Task: Select the false option in the Auto Repository Detection.
Action: Mouse moved to (21, 606)
Screenshot: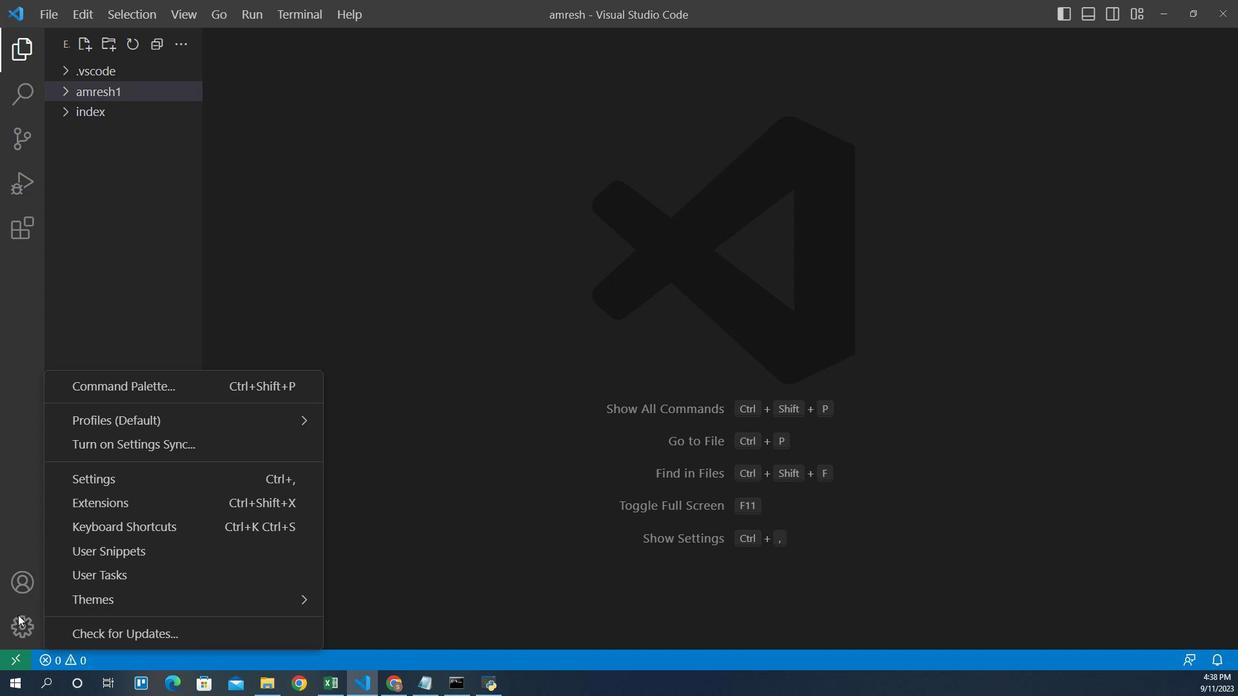
Action: Mouse pressed left at (21, 606)
Screenshot: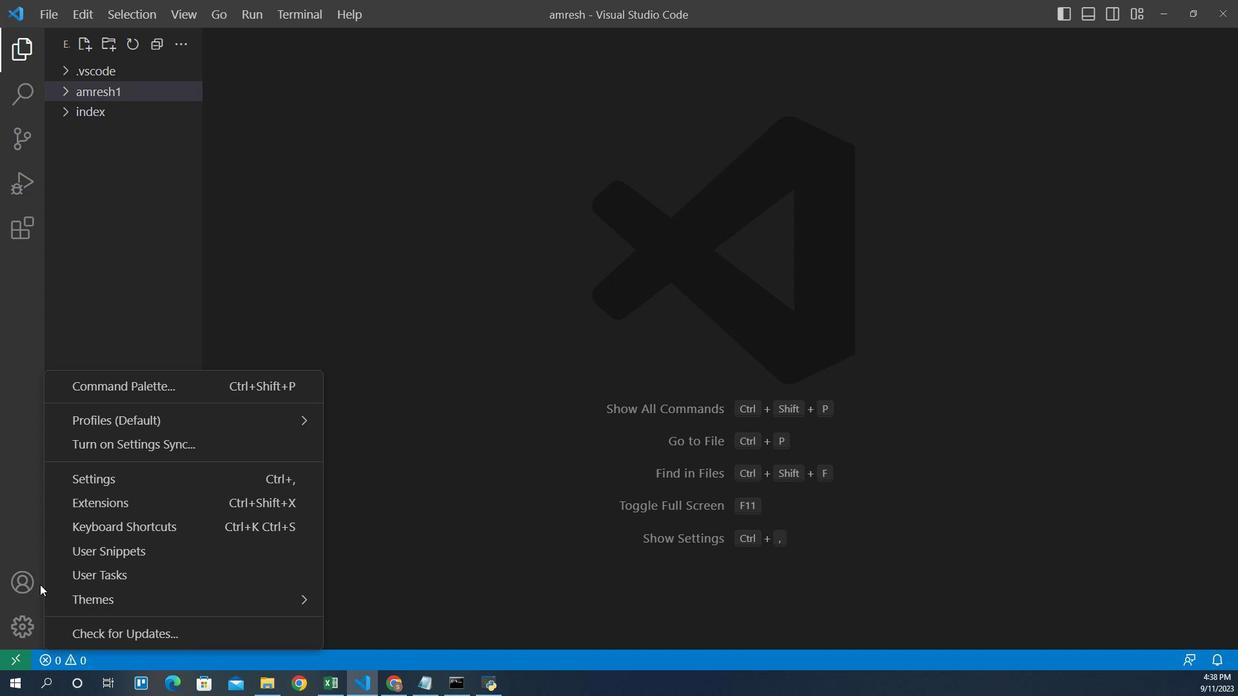 
Action: Mouse moved to (87, 479)
Screenshot: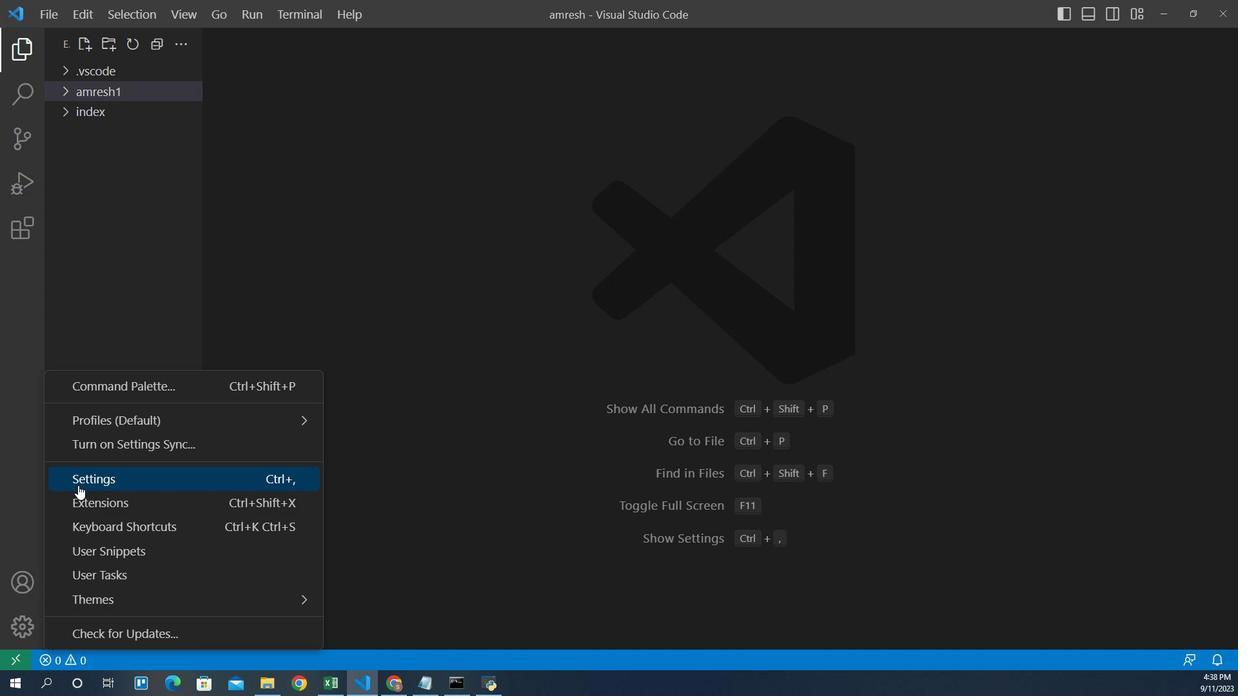 
Action: Mouse pressed left at (87, 479)
Screenshot: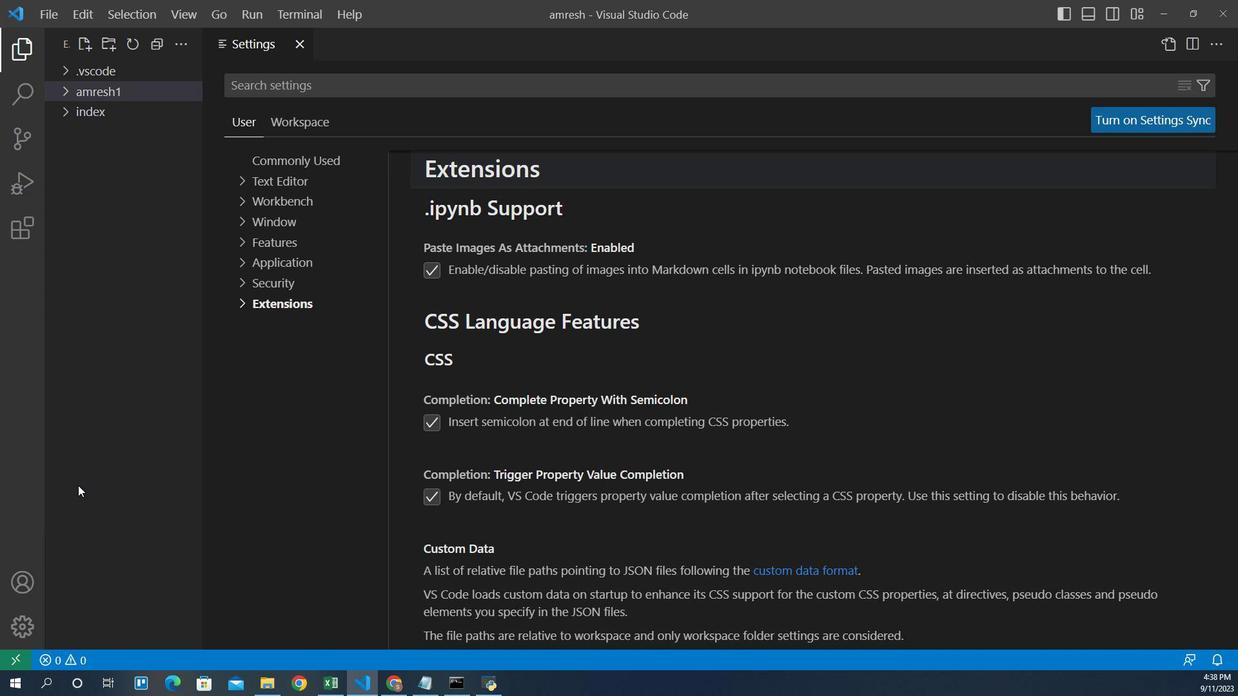 
Action: Mouse moved to (241, 306)
Screenshot: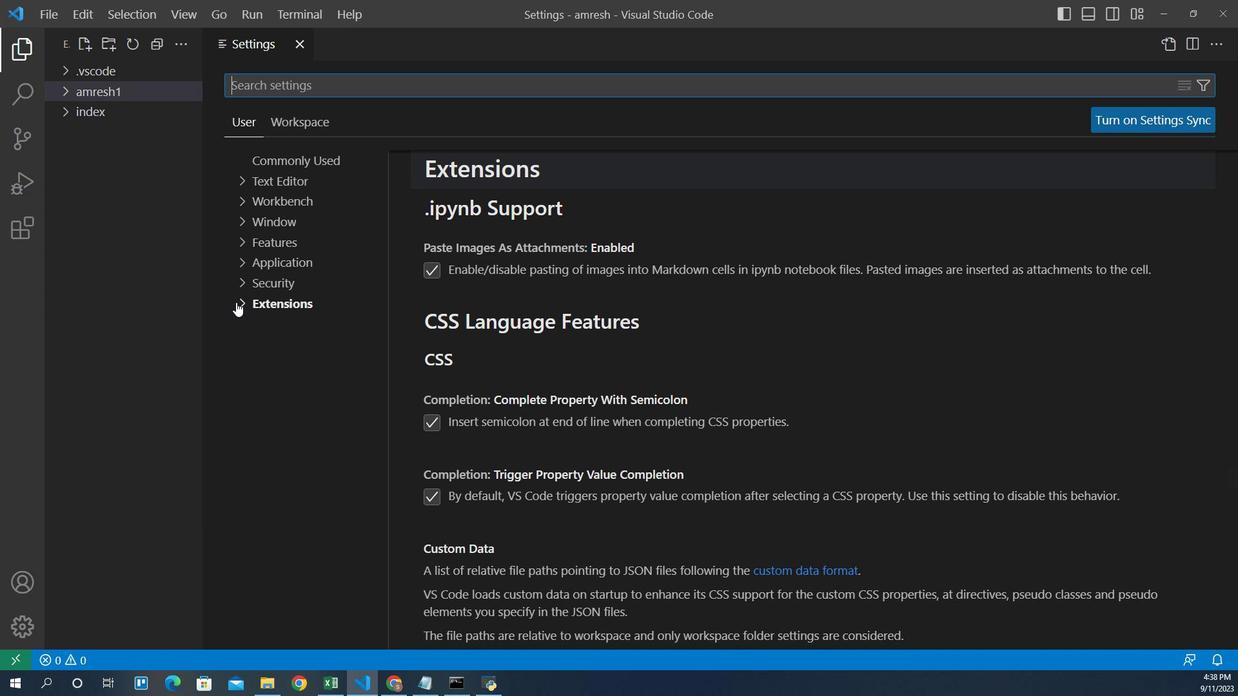 
Action: Mouse pressed left at (241, 306)
Screenshot: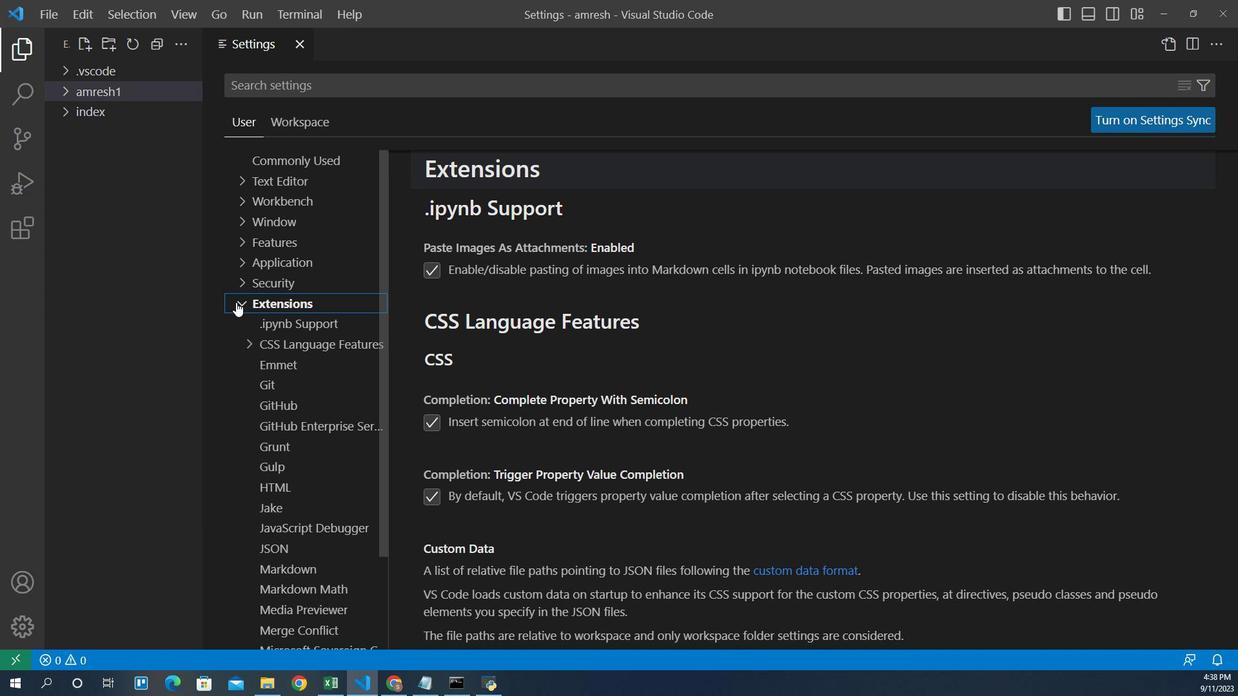 
Action: Mouse moved to (274, 390)
Screenshot: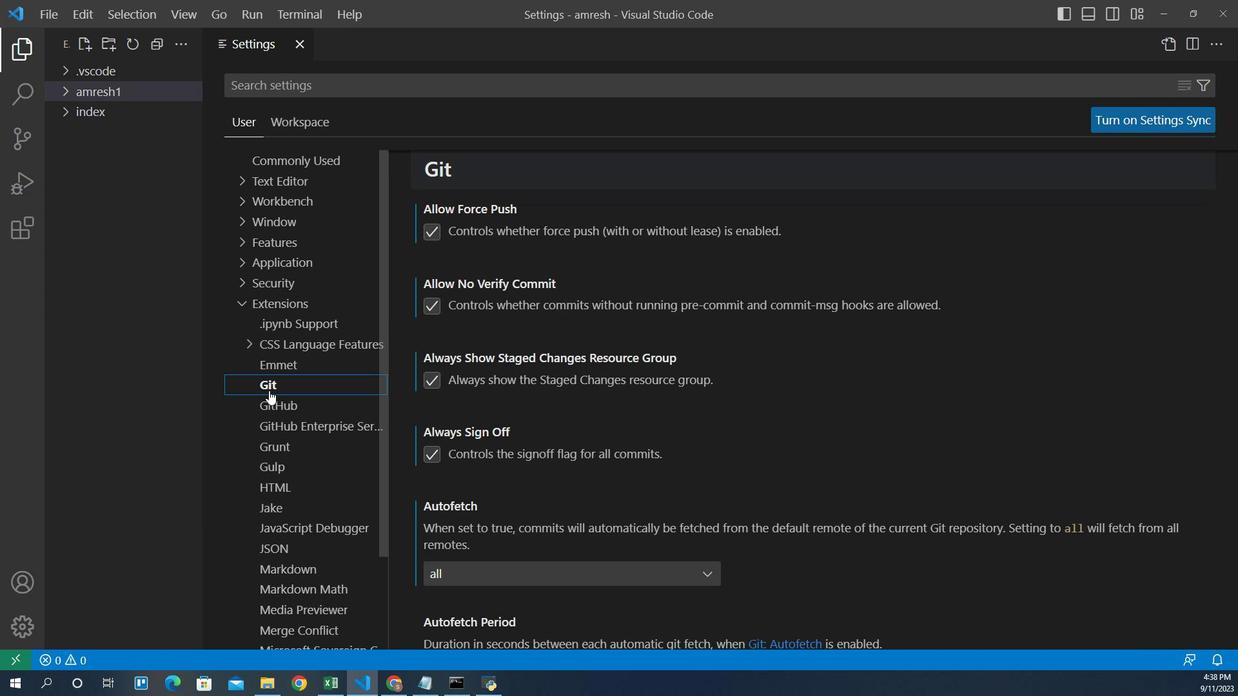 
Action: Mouse pressed left at (274, 390)
Screenshot: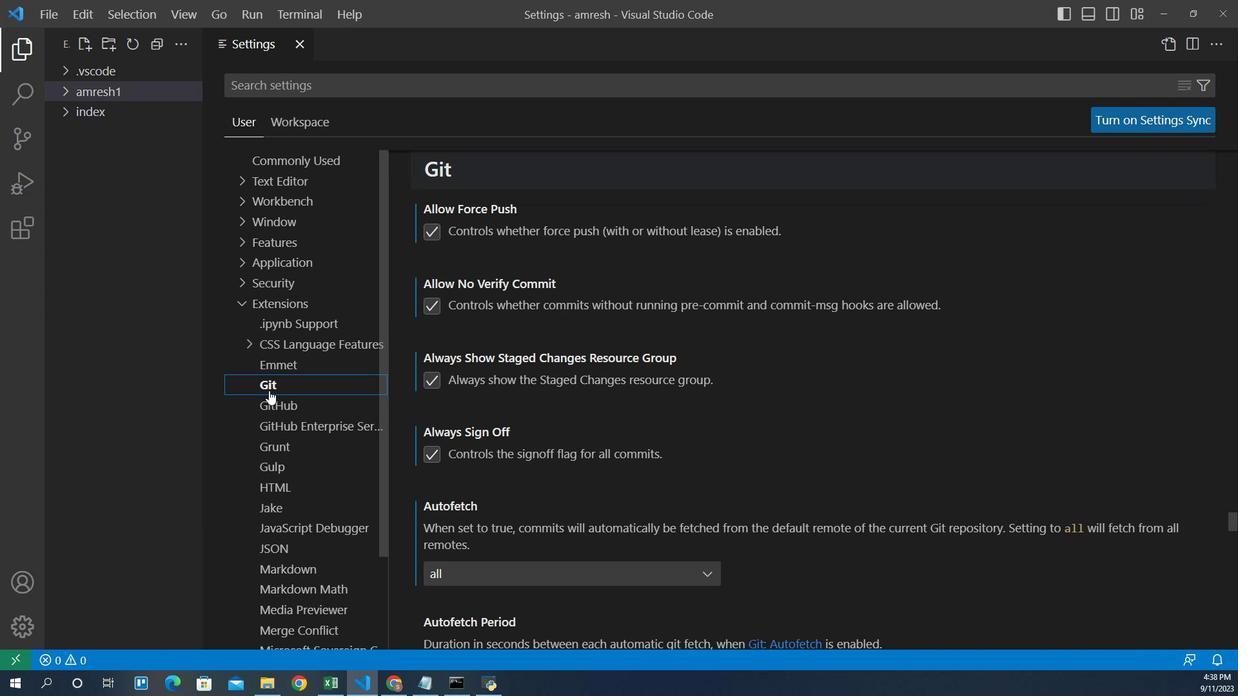 
Action: Mouse moved to (525, 502)
Screenshot: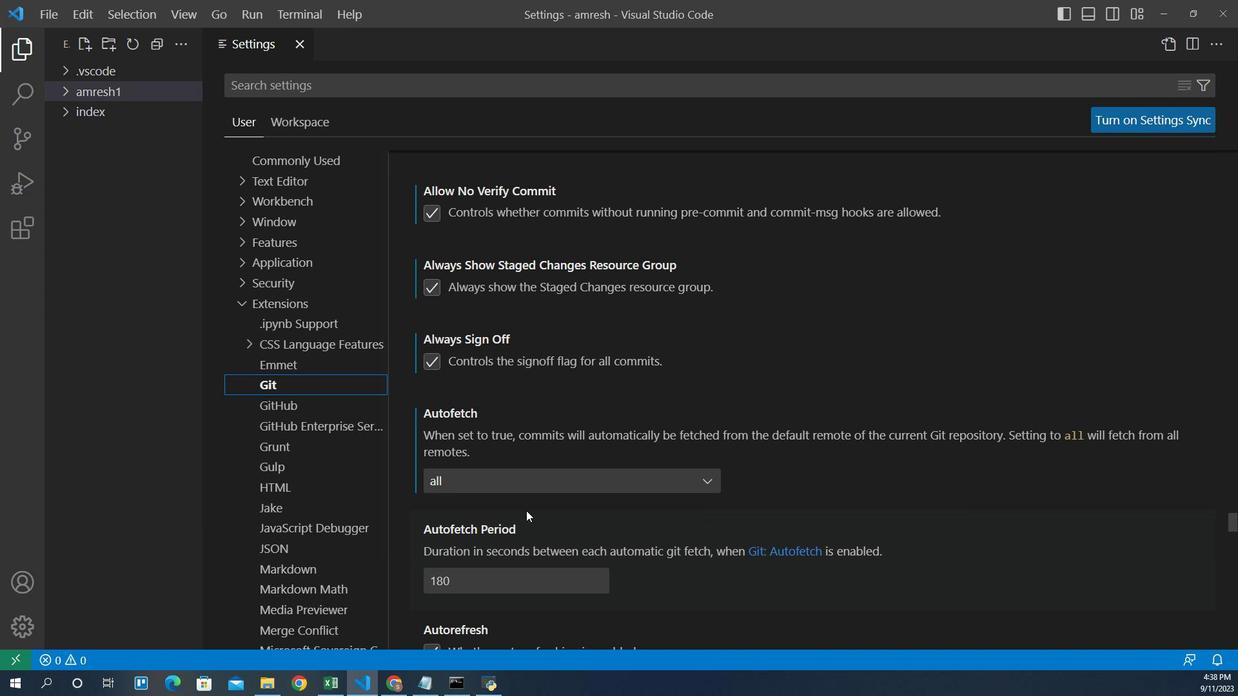 
Action: Mouse scrolled (525, 502) with delta (0, 0)
Screenshot: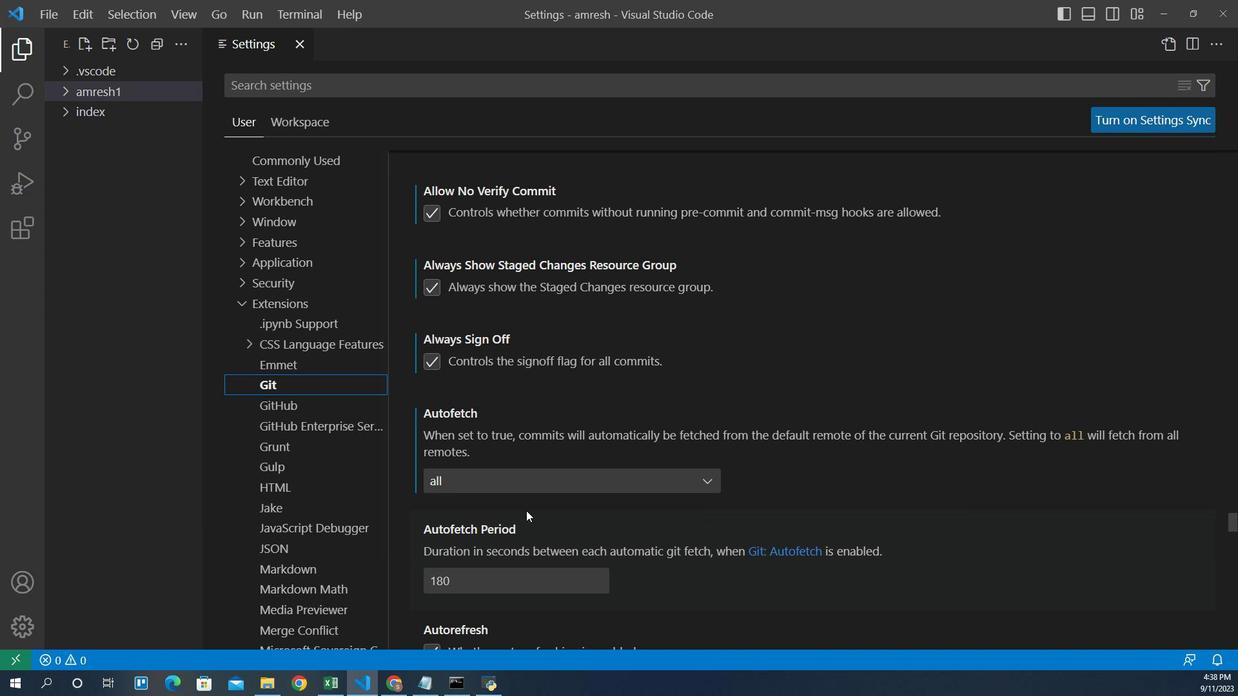 
Action: Mouse scrolled (525, 502) with delta (0, 0)
Screenshot: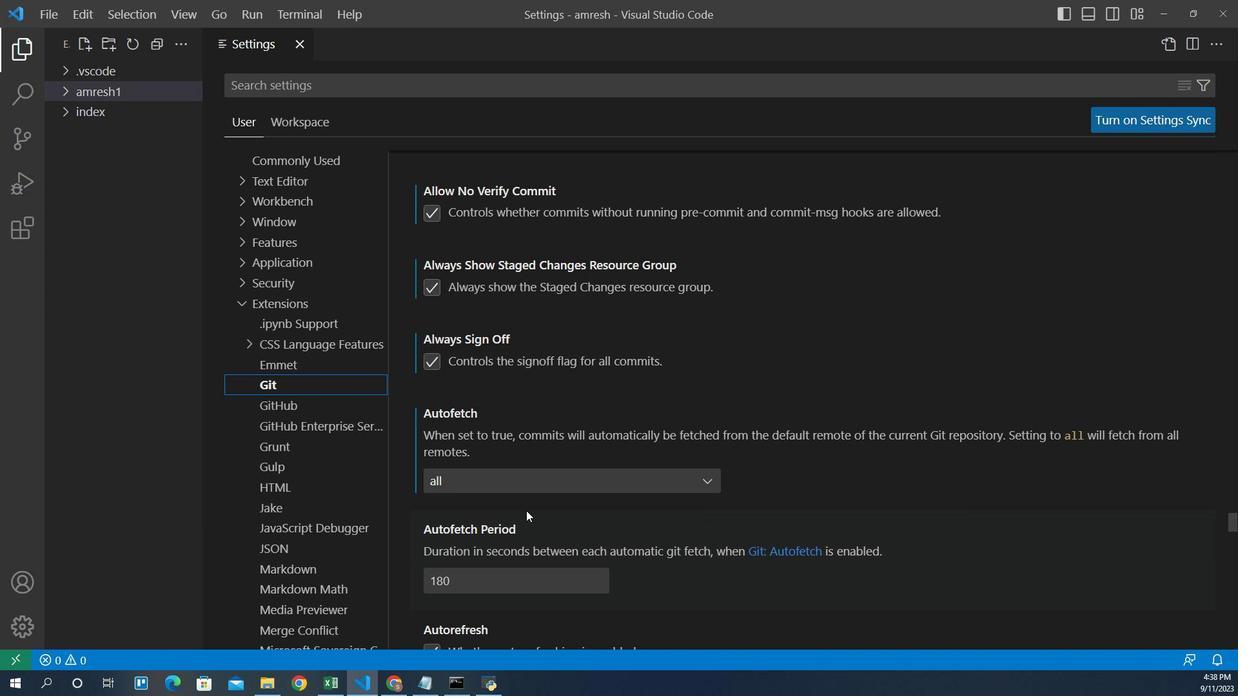 
Action: Mouse scrolled (525, 503) with delta (0, 0)
Screenshot: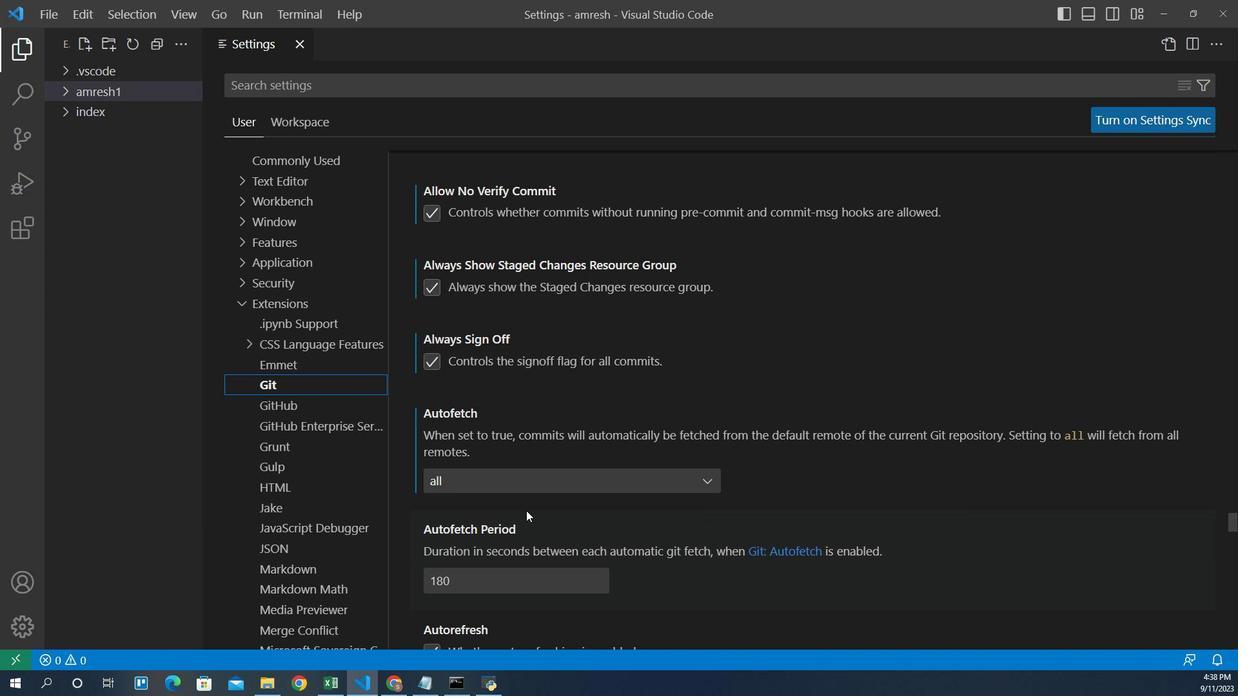 
Action: Mouse scrolled (525, 502) with delta (0, 0)
Screenshot: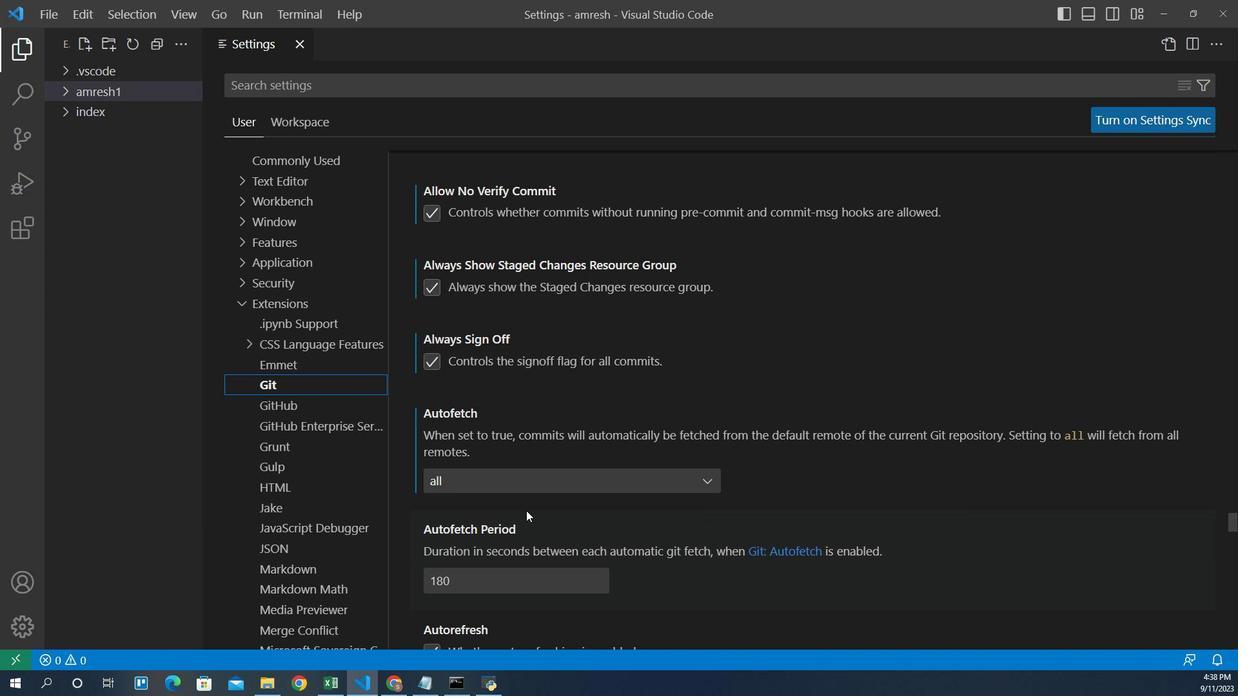 
Action: Mouse scrolled (525, 503) with delta (0, 0)
Screenshot: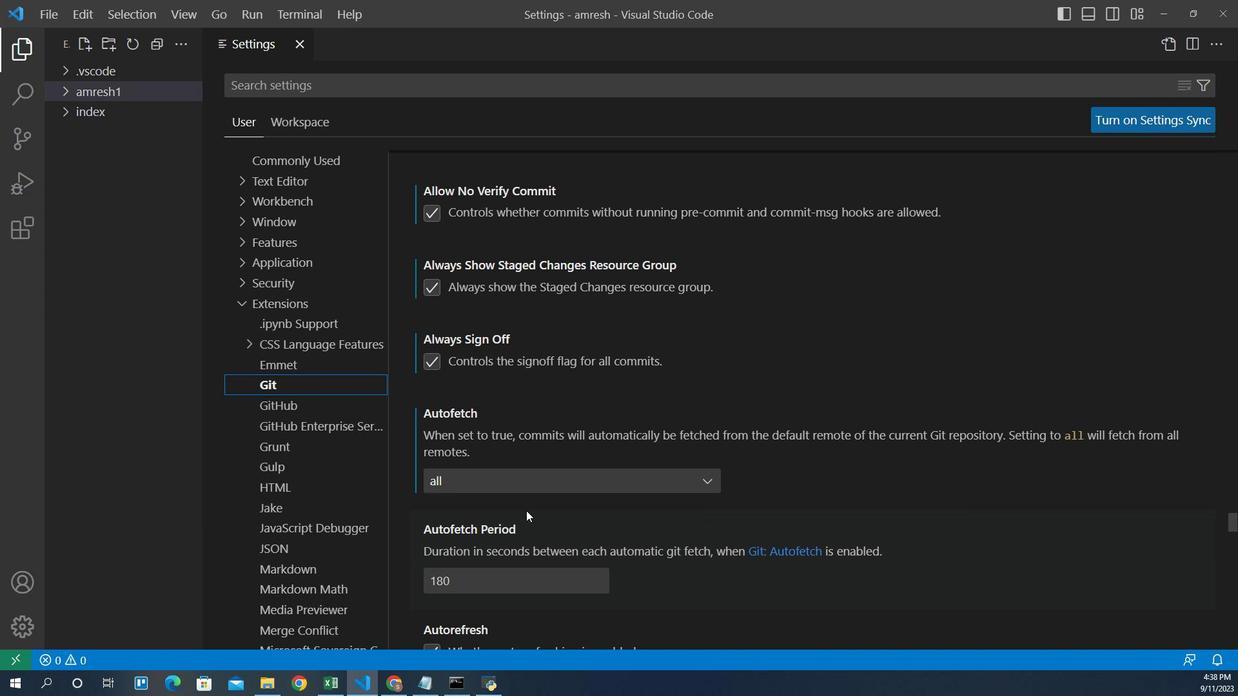 
Action: Mouse scrolled (525, 502) with delta (0, 0)
Screenshot: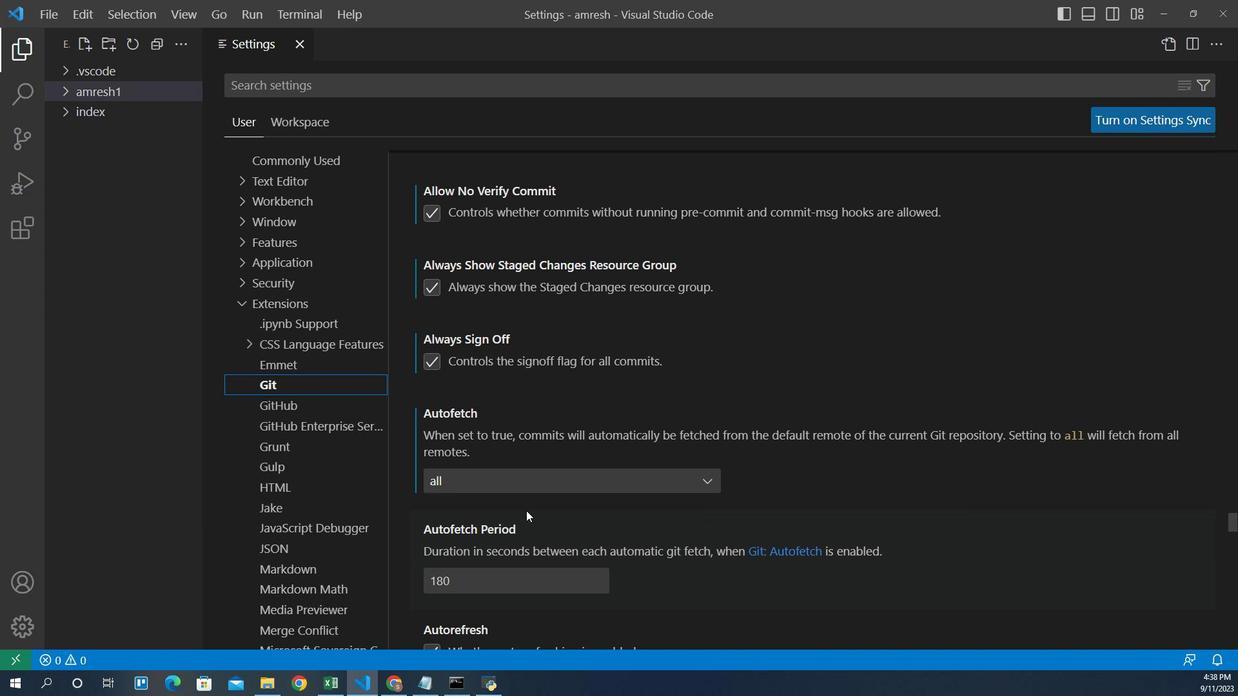 
Action: Mouse scrolled (525, 502) with delta (0, 0)
Screenshot: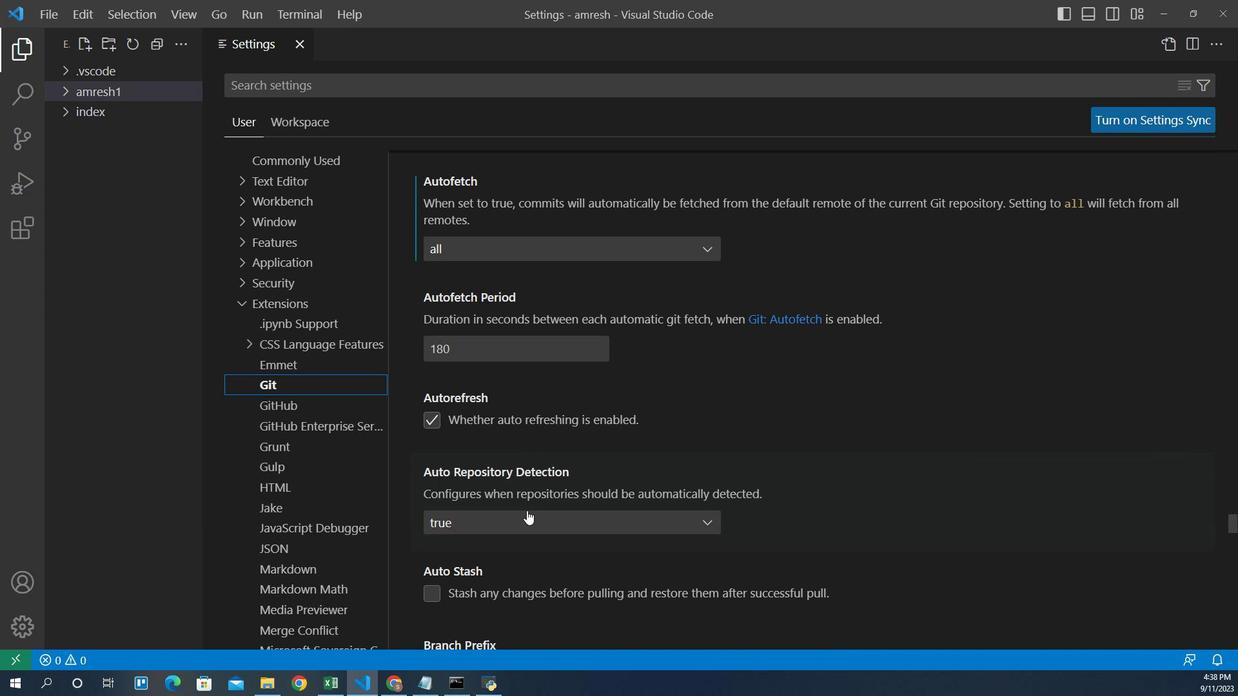 
Action: Mouse scrolled (525, 502) with delta (0, 0)
Screenshot: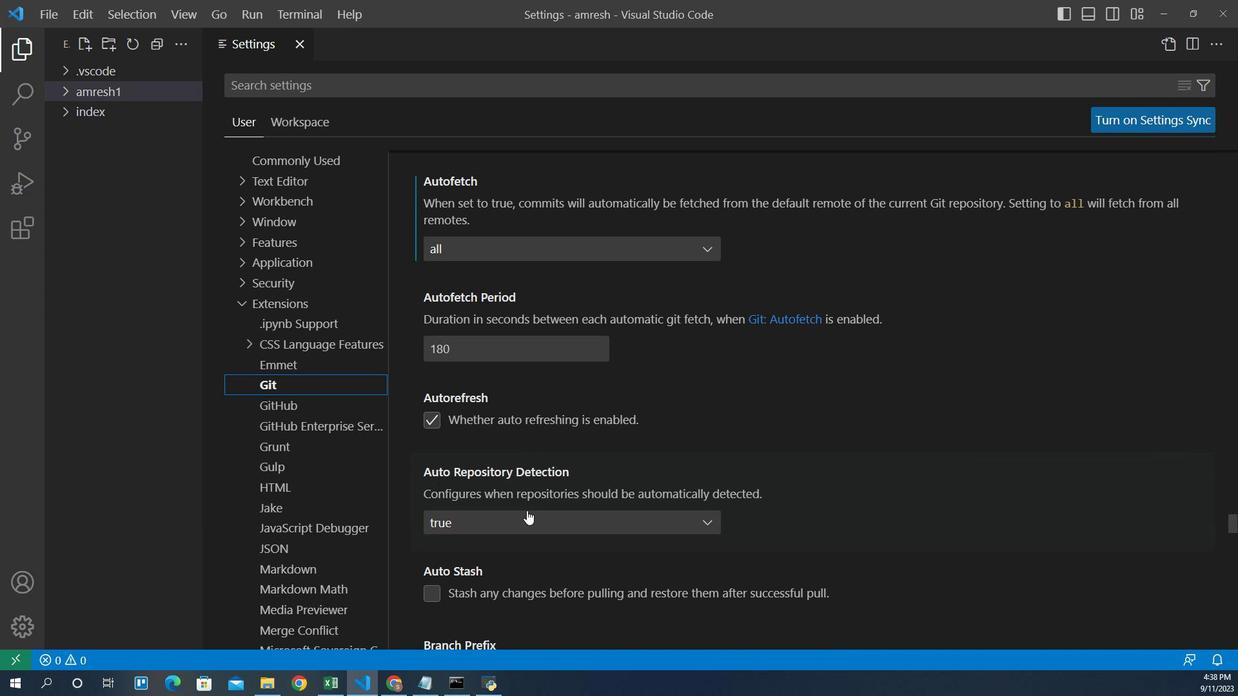 
Action: Mouse scrolled (525, 502) with delta (0, 0)
Screenshot: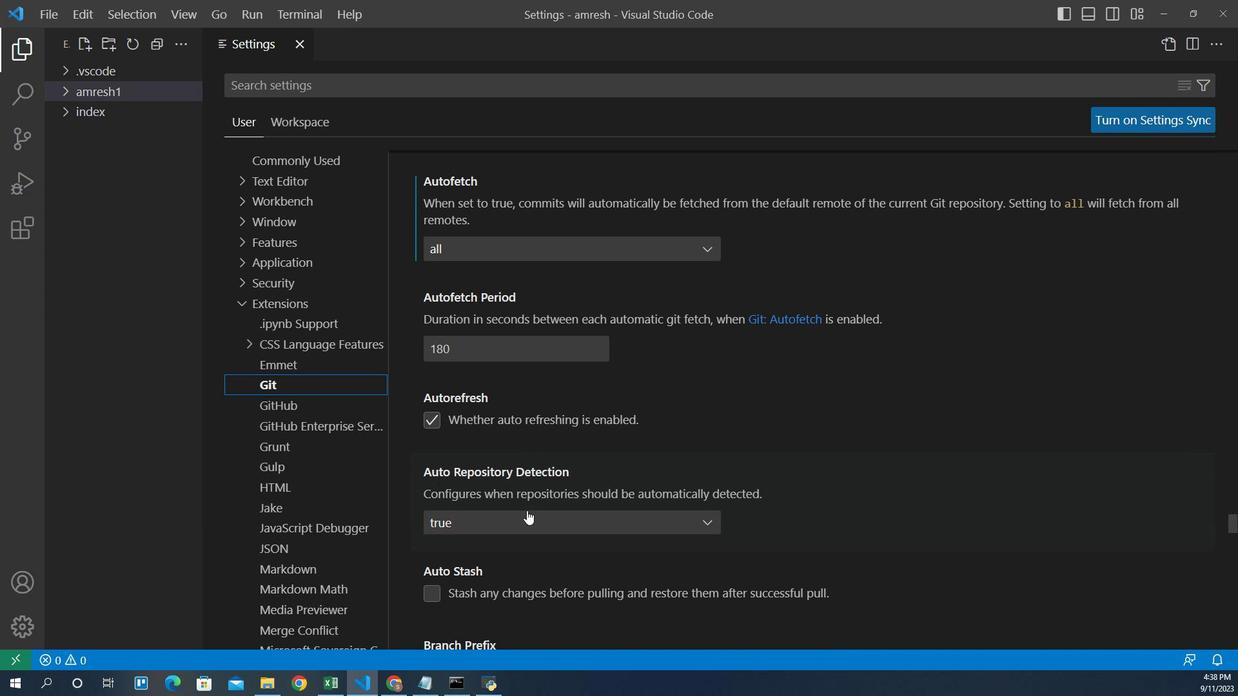 
Action: Mouse scrolled (525, 502) with delta (0, 0)
Screenshot: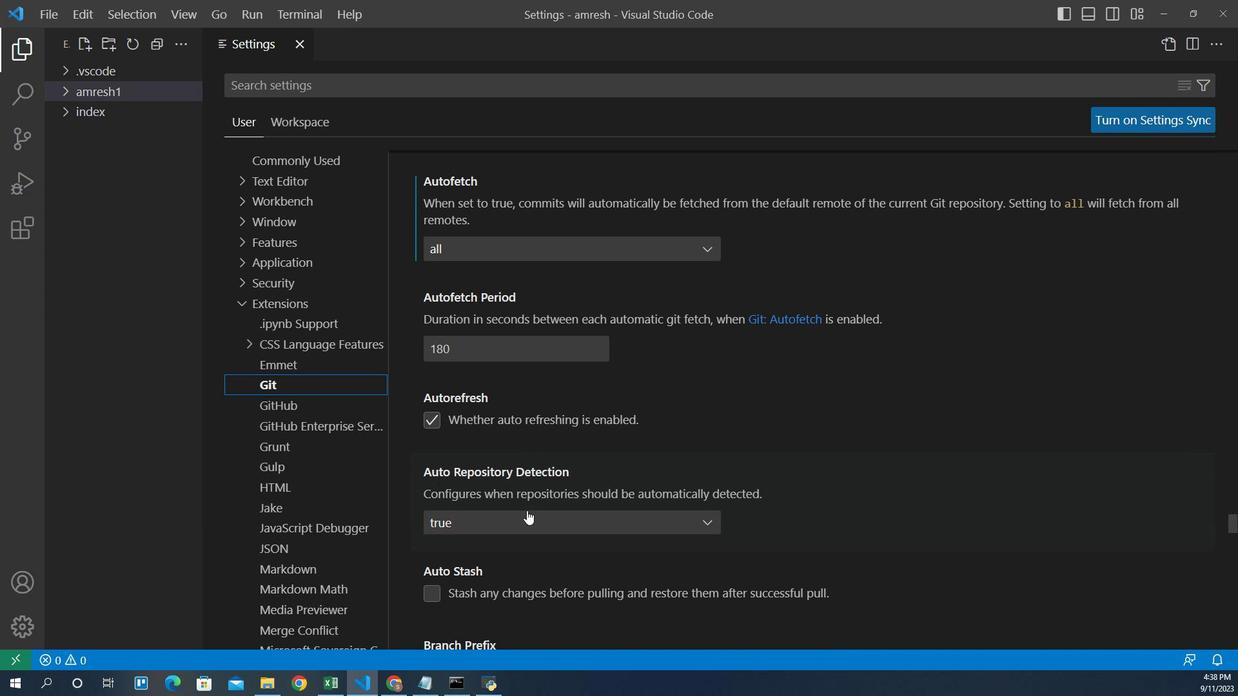
Action: Mouse scrolled (525, 502) with delta (0, 0)
Screenshot: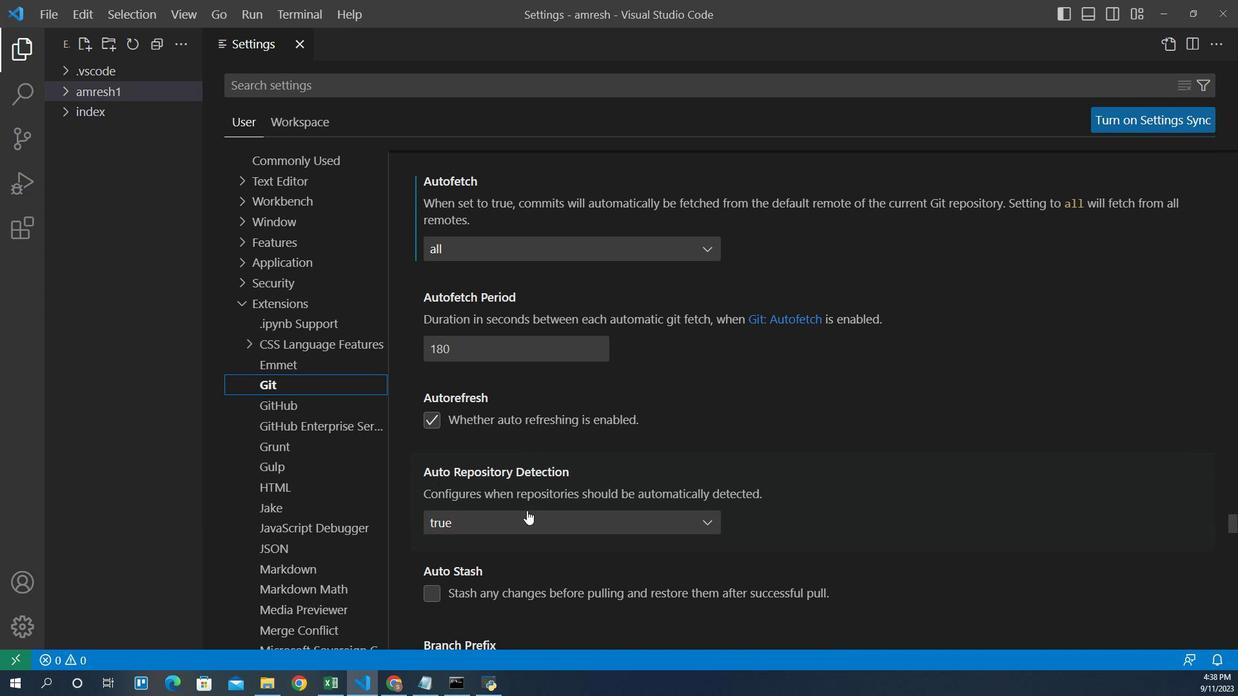 
Action: Mouse moved to (526, 502)
Screenshot: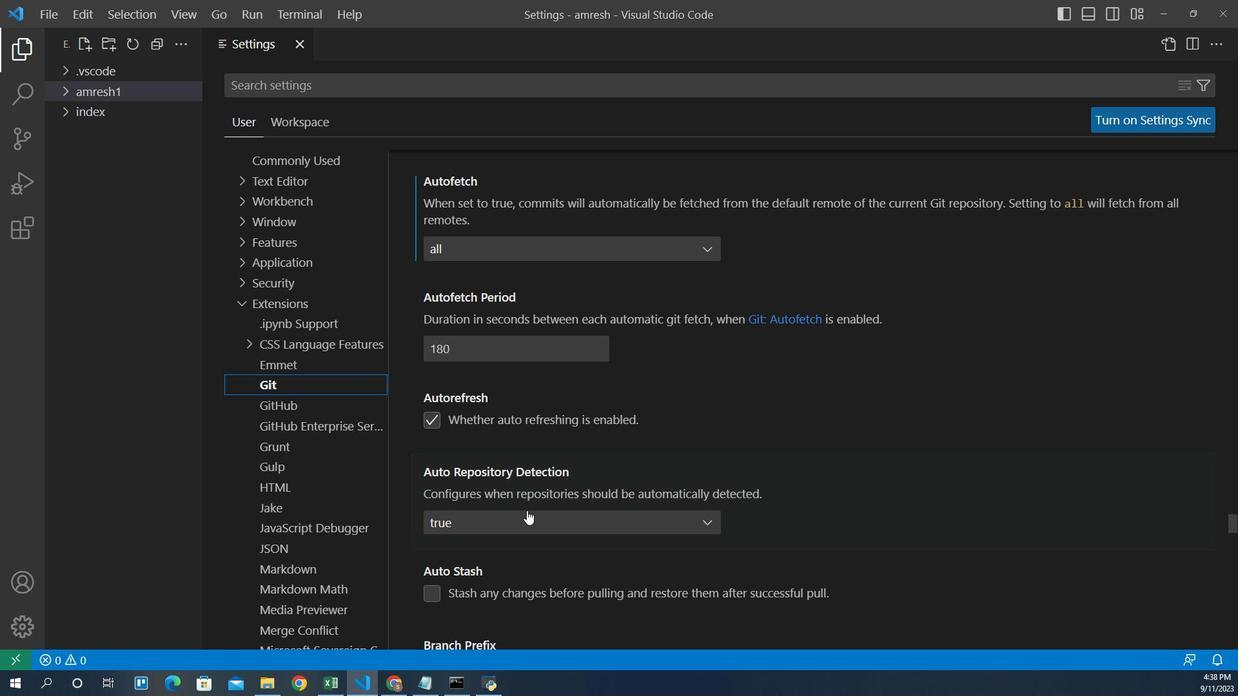 
Action: Mouse scrolled (526, 502) with delta (0, 0)
Screenshot: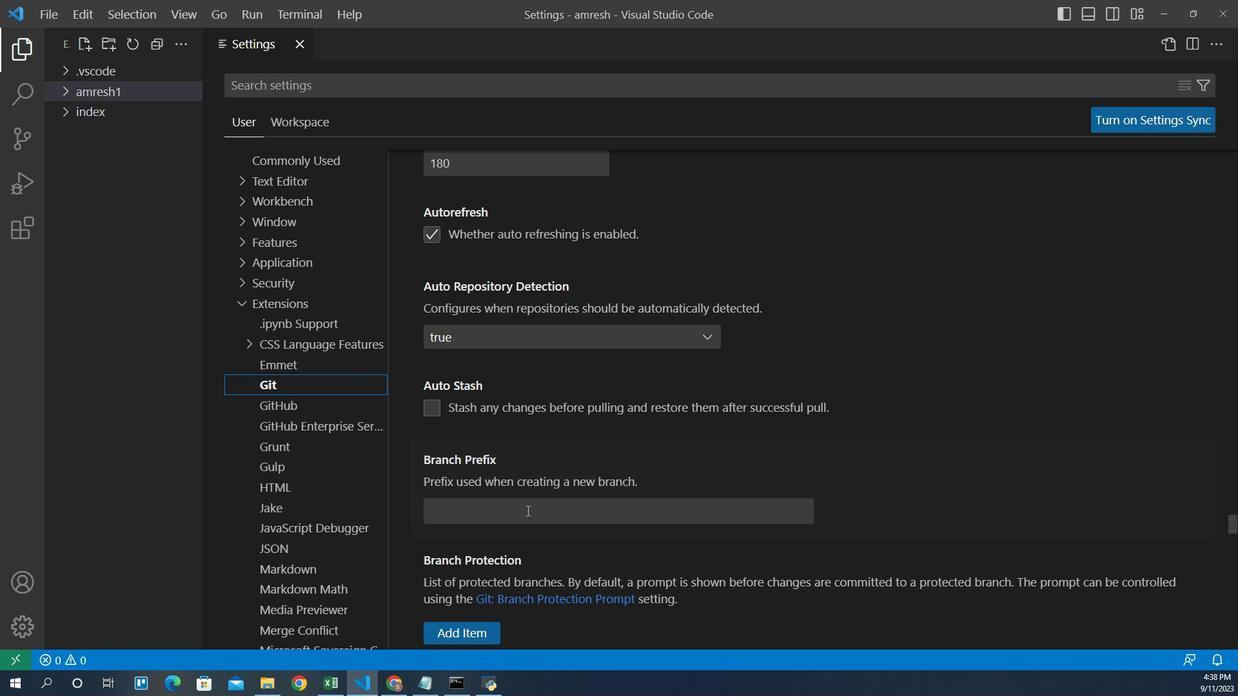 
Action: Mouse scrolled (526, 502) with delta (0, 0)
Screenshot: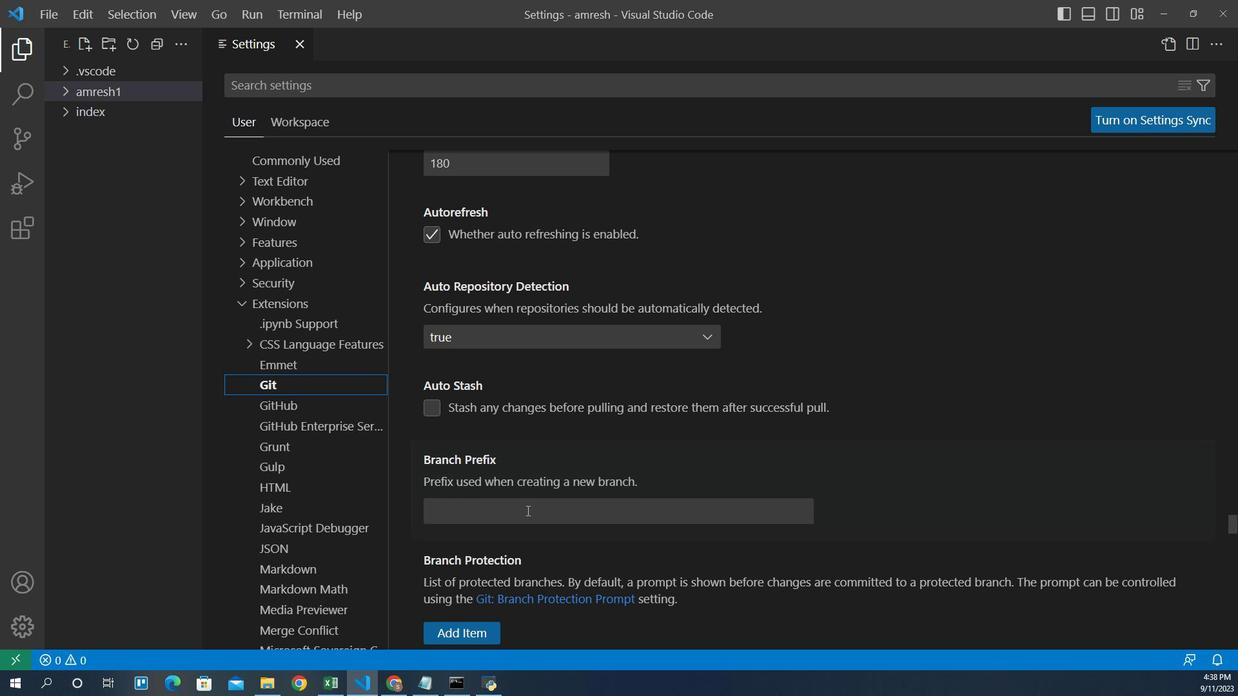 
Action: Mouse scrolled (526, 502) with delta (0, 0)
Screenshot: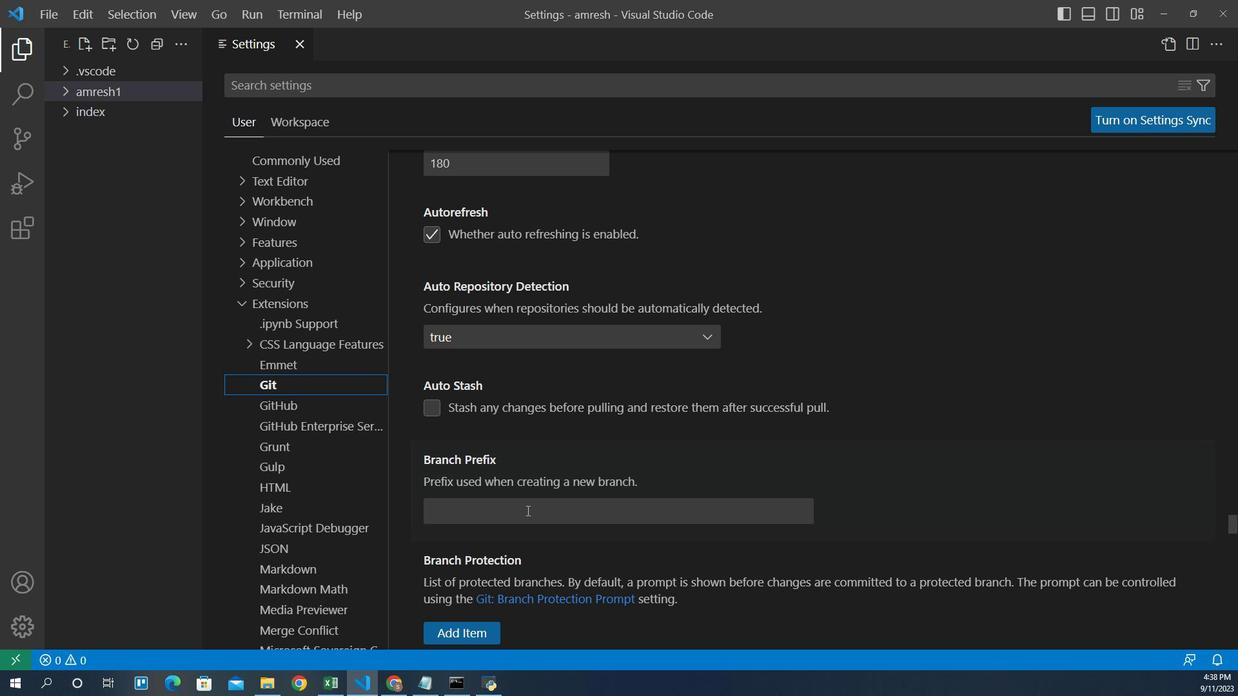 
Action: Mouse scrolled (526, 502) with delta (0, 0)
Screenshot: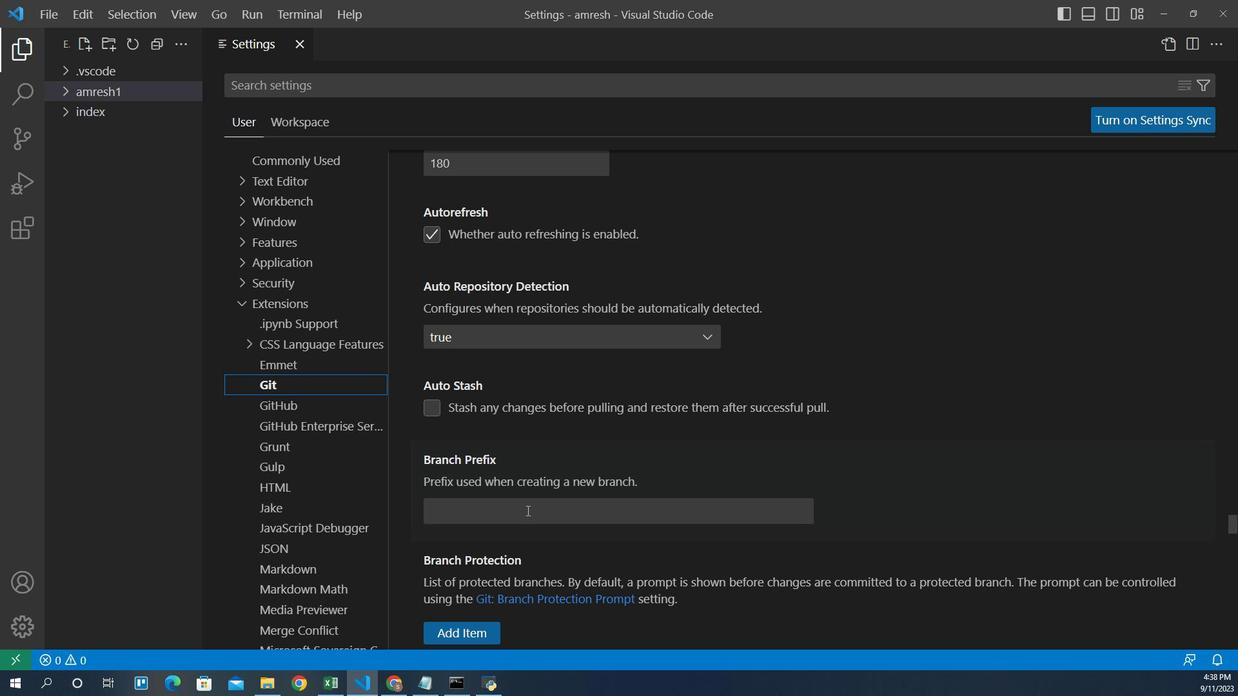 
Action: Mouse moved to (502, 372)
Screenshot: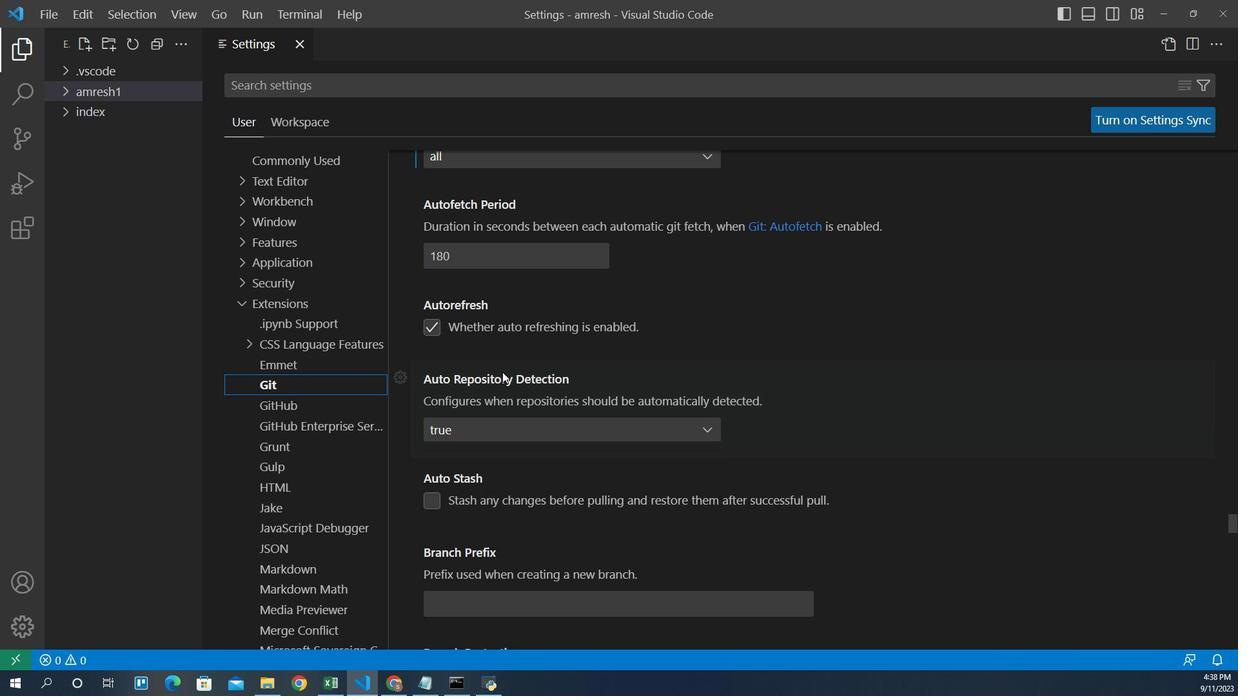 
Action: Mouse scrolled (502, 373) with delta (0, 0)
Screenshot: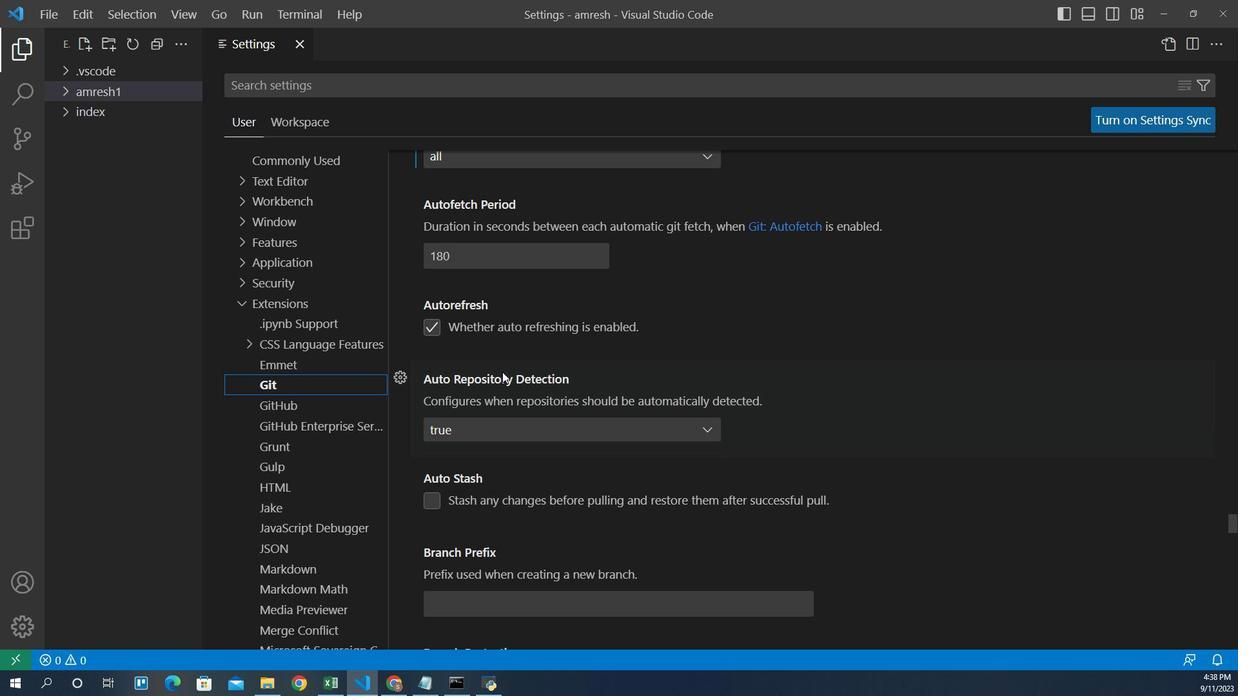 
Action: Mouse scrolled (502, 373) with delta (0, 0)
Screenshot: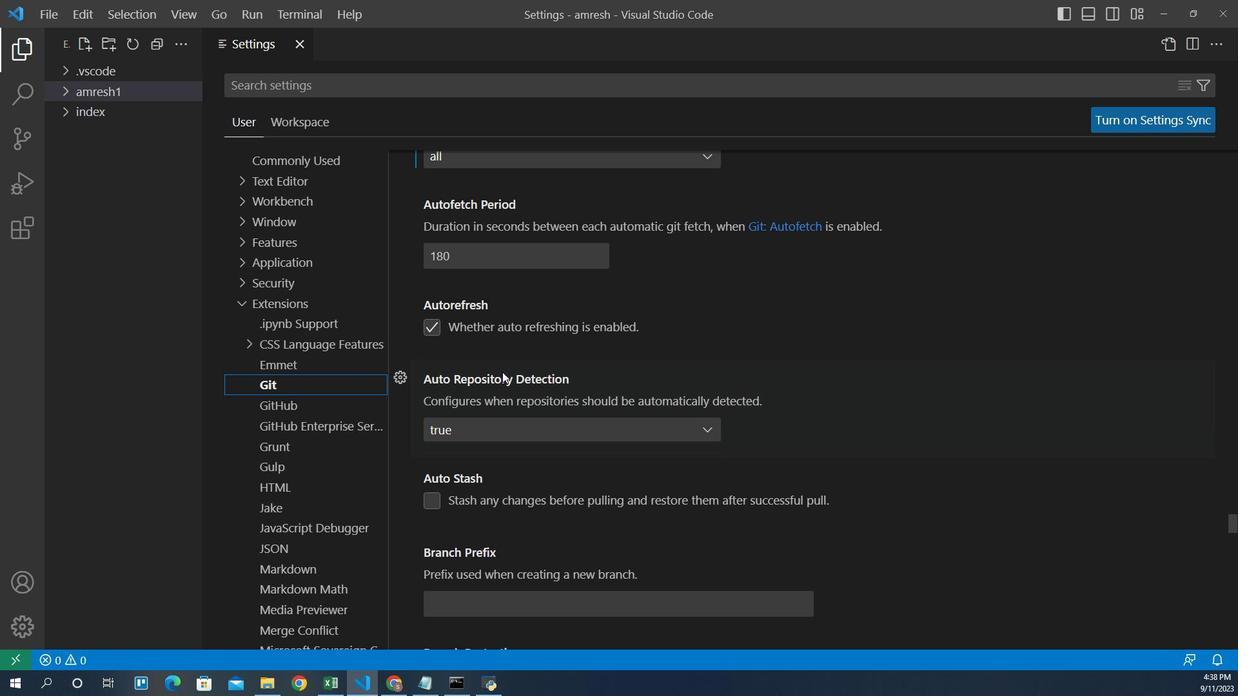
Action: Mouse moved to (508, 386)
Screenshot: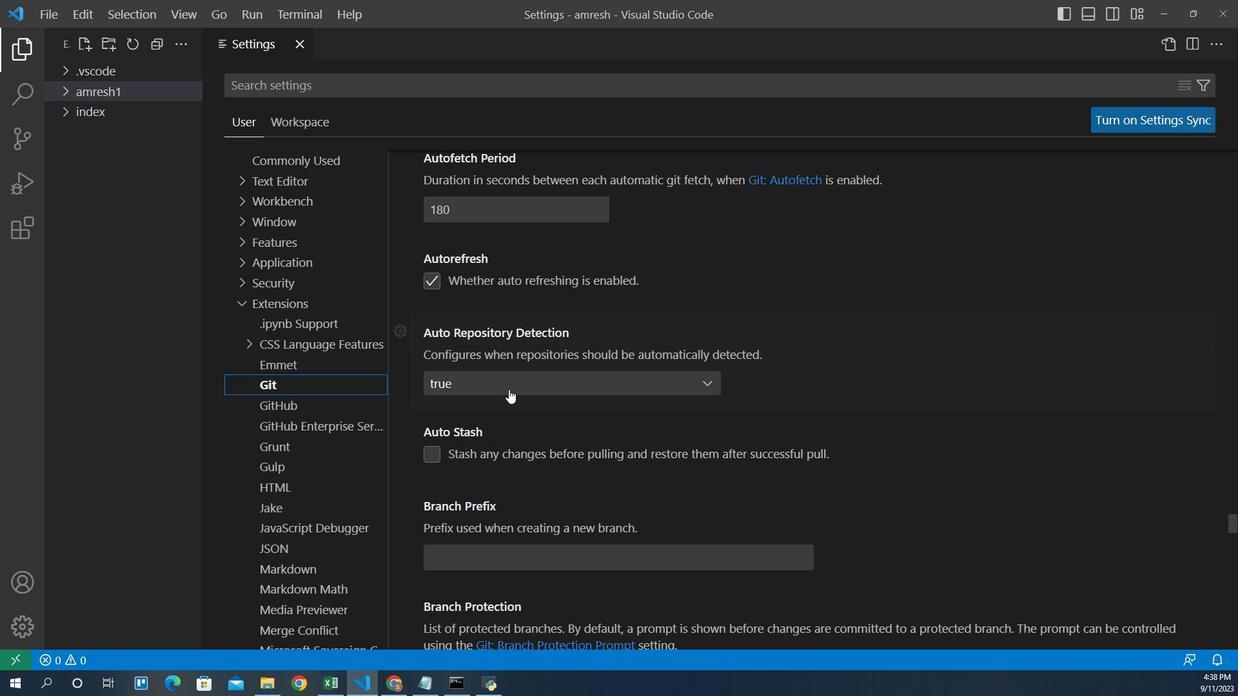 
Action: Mouse scrolled (508, 386) with delta (0, 0)
Screenshot: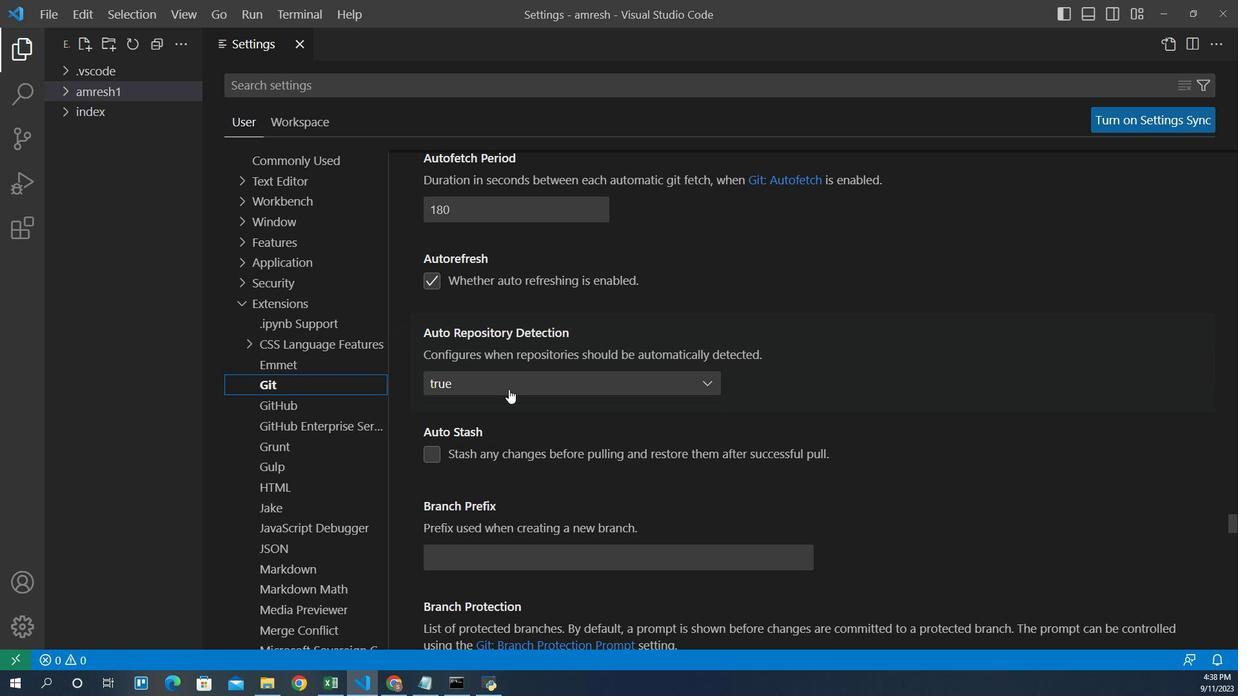 
Action: Mouse moved to (506, 379)
Screenshot: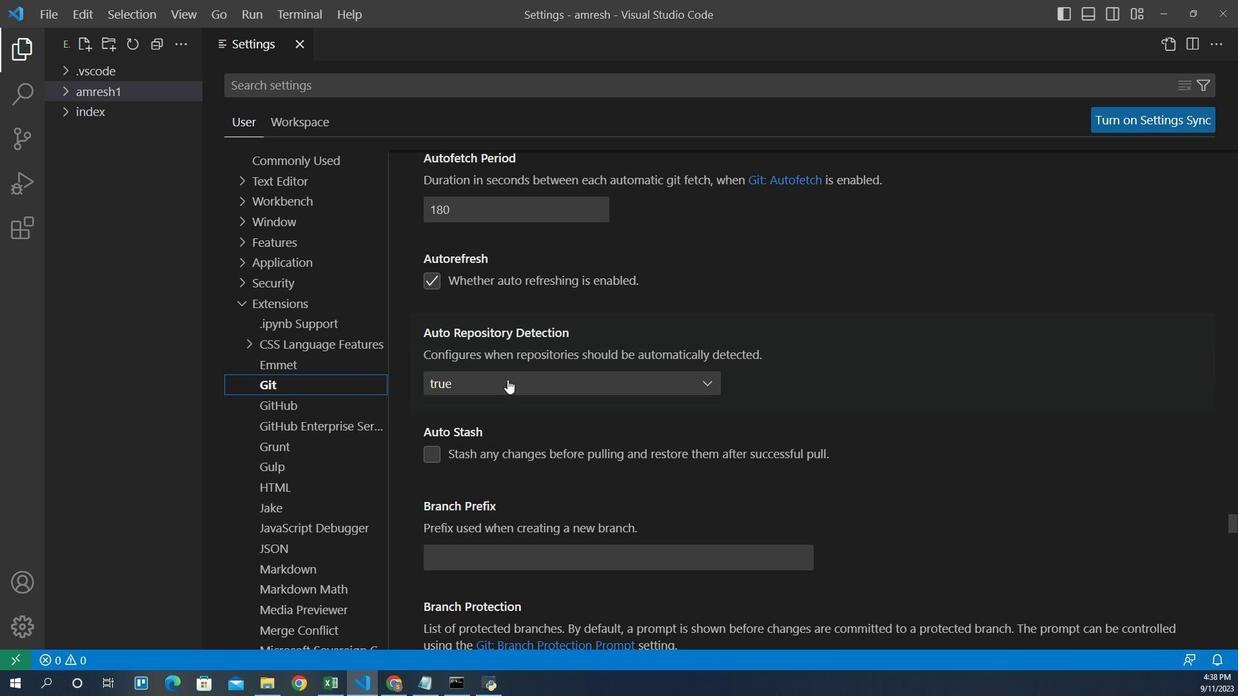 
Action: Mouse pressed left at (506, 379)
Screenshot: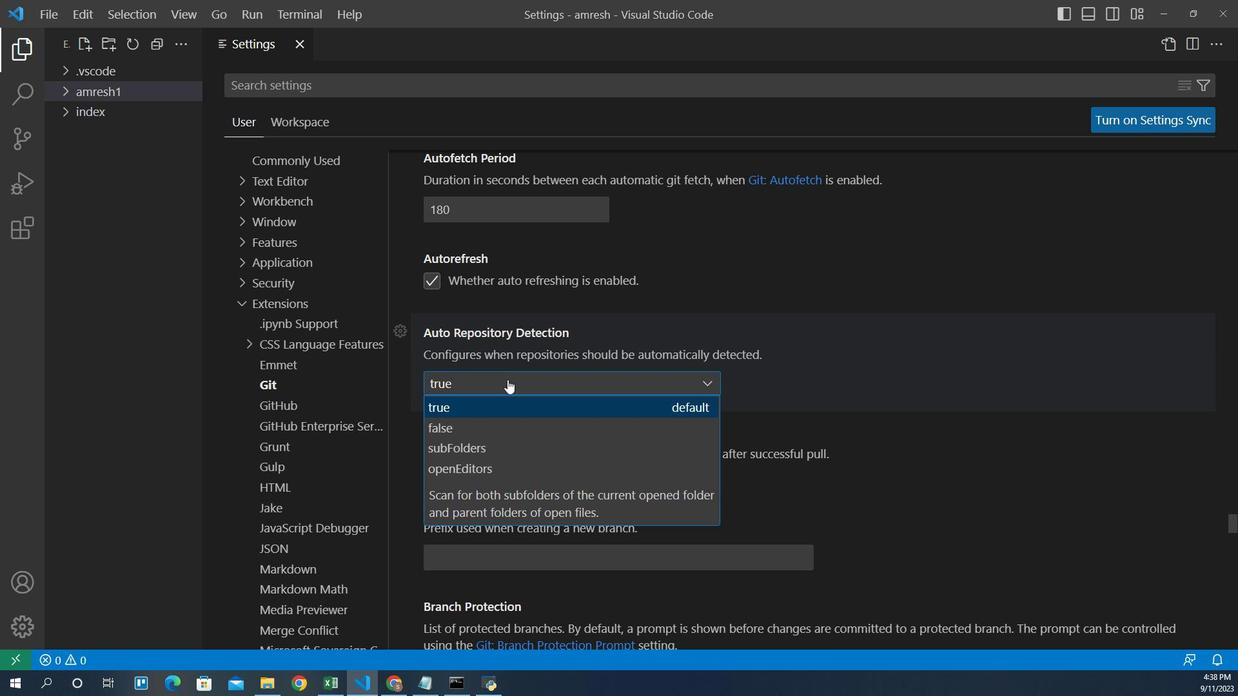 
Action: Mouse moved to (484, 416)
Screenshot: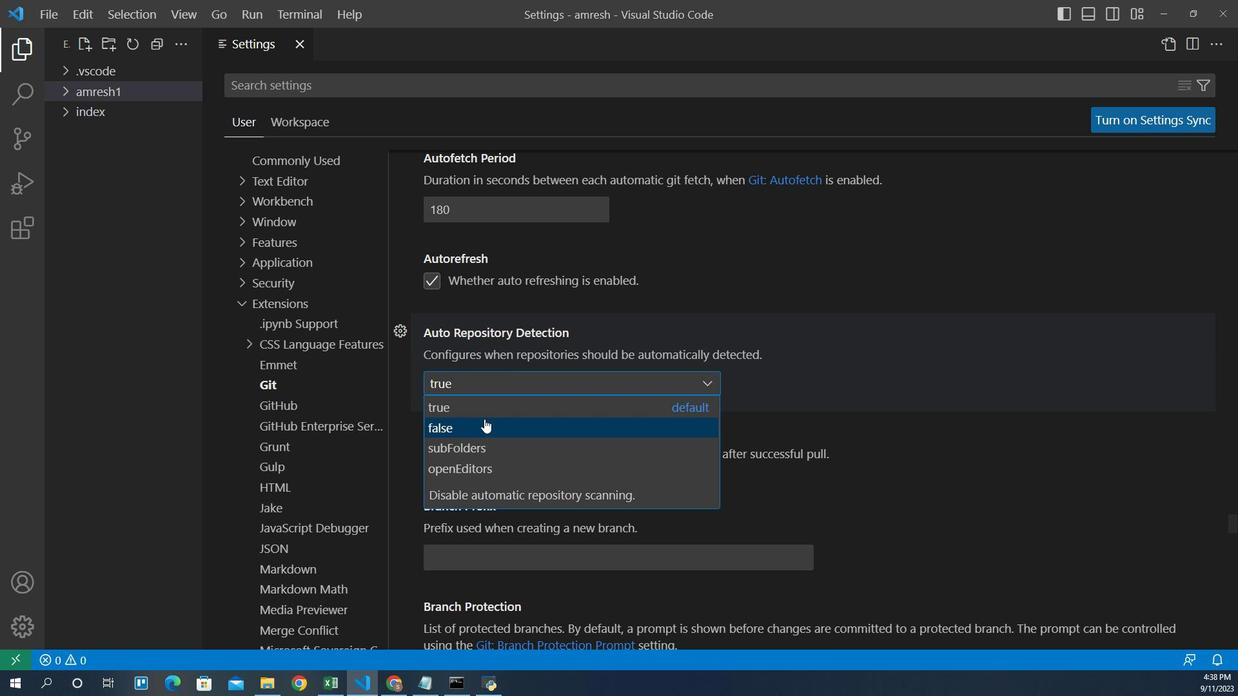 
Action: Mouse pressed left at (484, 416)
Screenshot: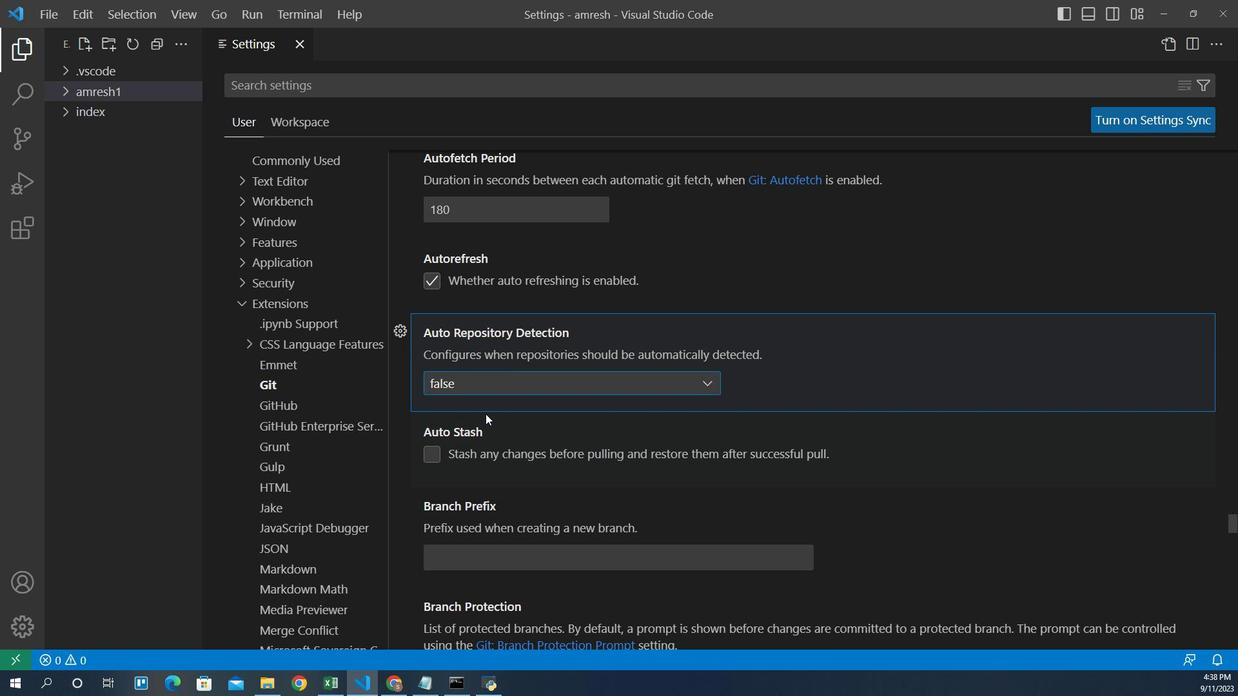 
Action: Mouse moved to (488, 403)
Screenshot: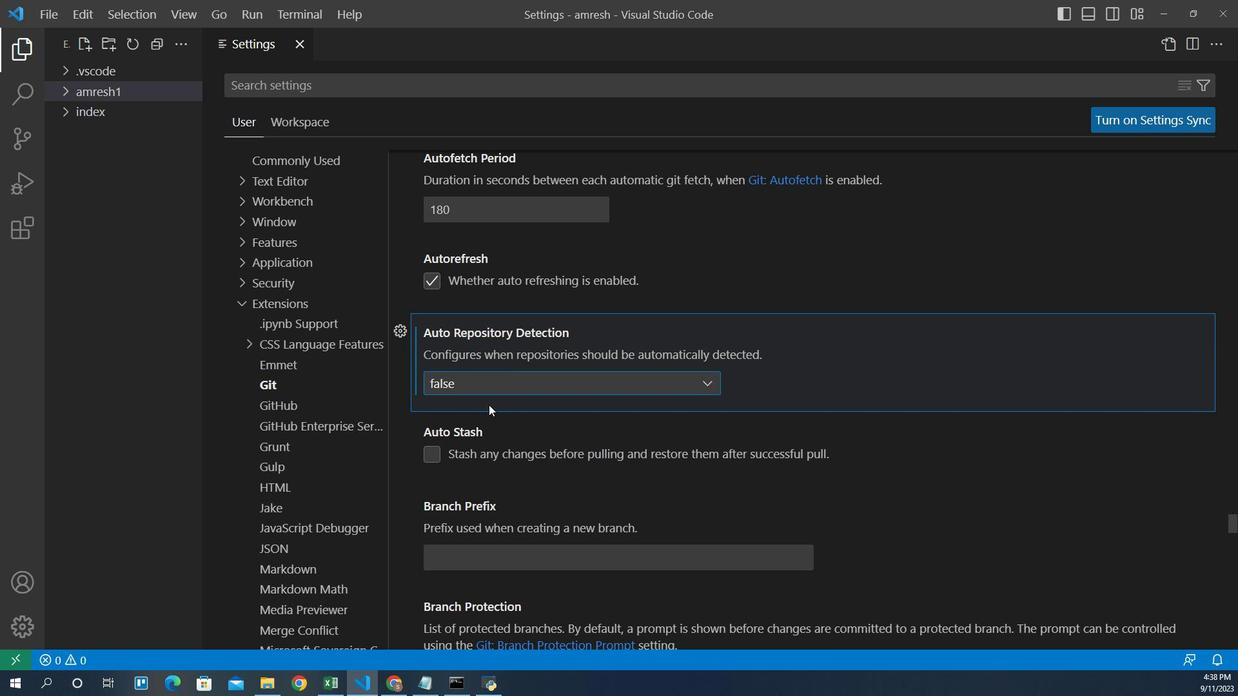 
